 Task: Select a due date automation when advanced on, the moment a card is due add fields with custom fields "Resume" completed.
Action: Mouse moved to (1061, 82)
Screenshot: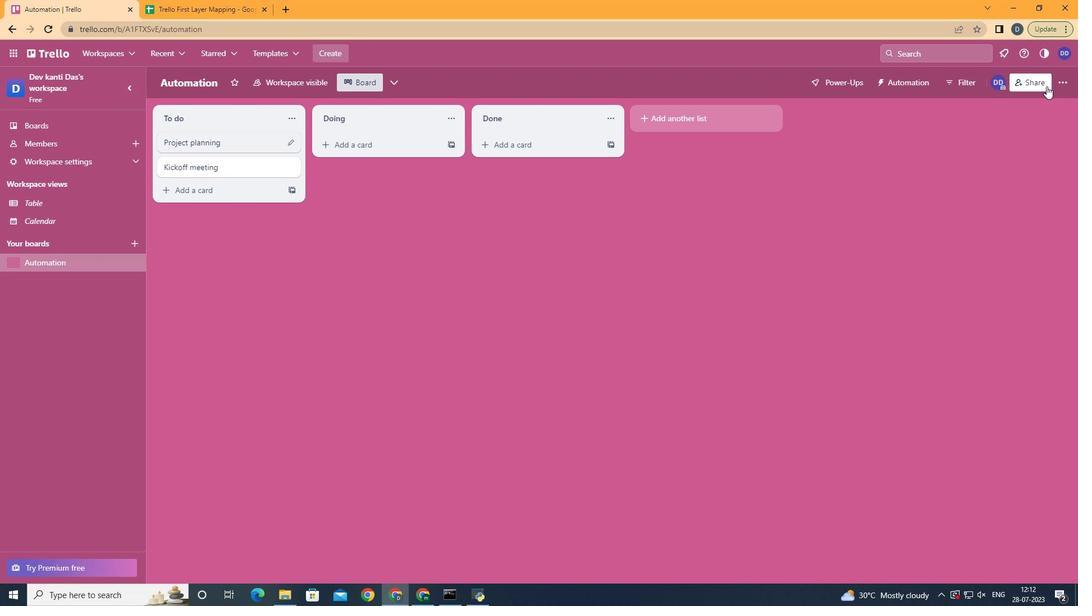 
Action: Mouse pressed left at (1061, 82)
Screenshot: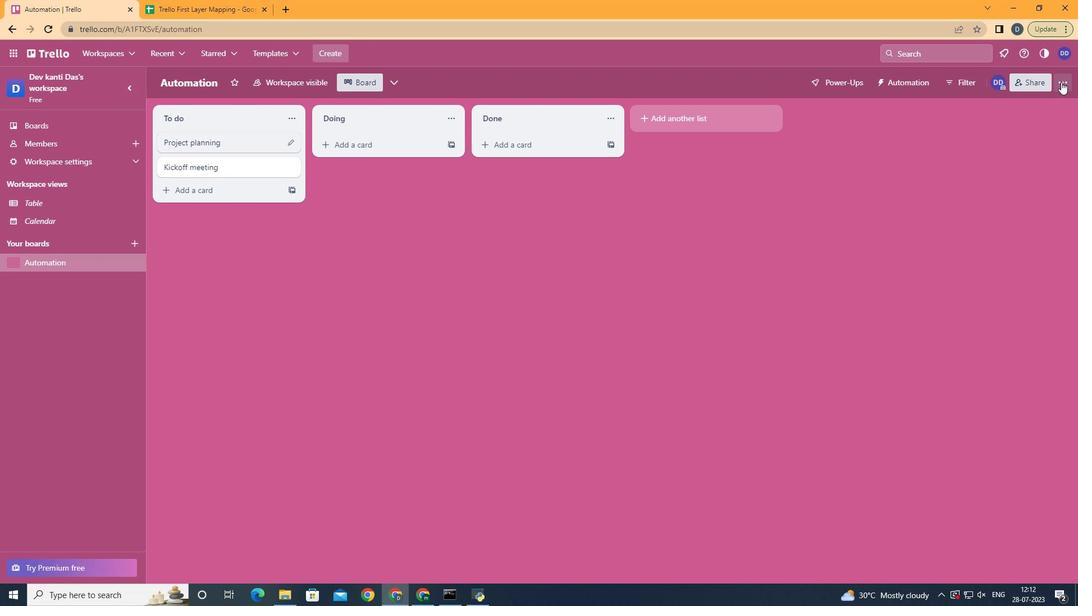 
Action: Mouse moved to (977, 229)
Screenshot: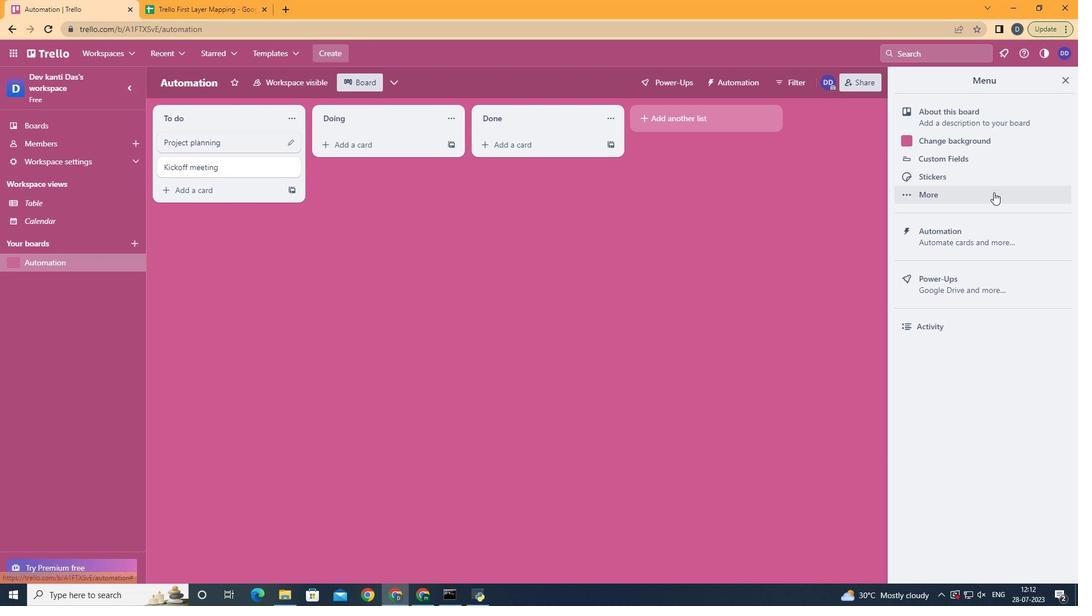 
Action: Mouse pressed left at (977, 229)
Screenshot: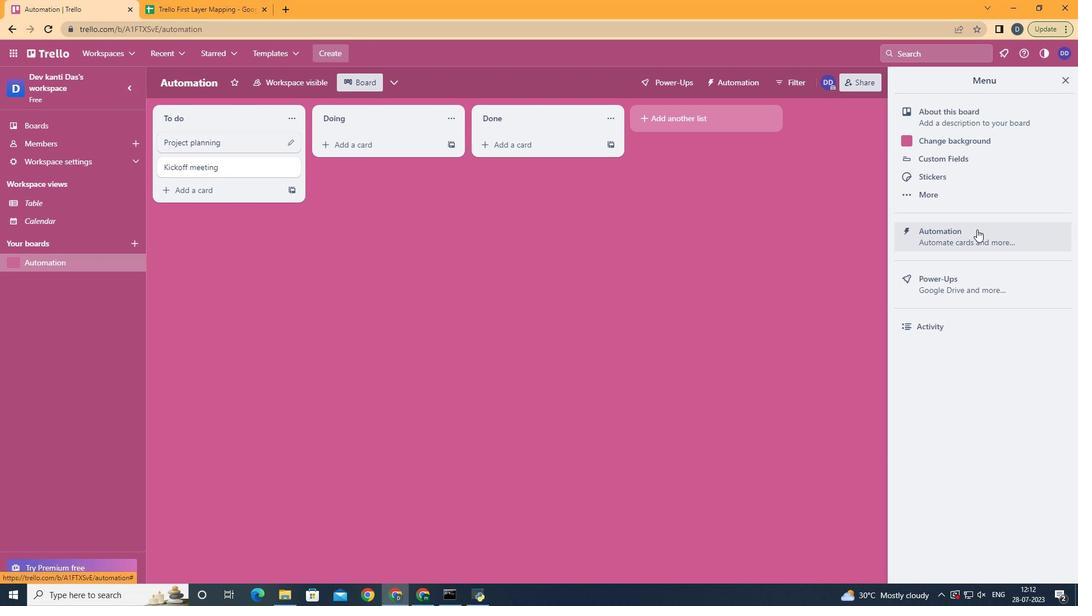 
Action: Mouse moved to (220, 221)
Screenshot: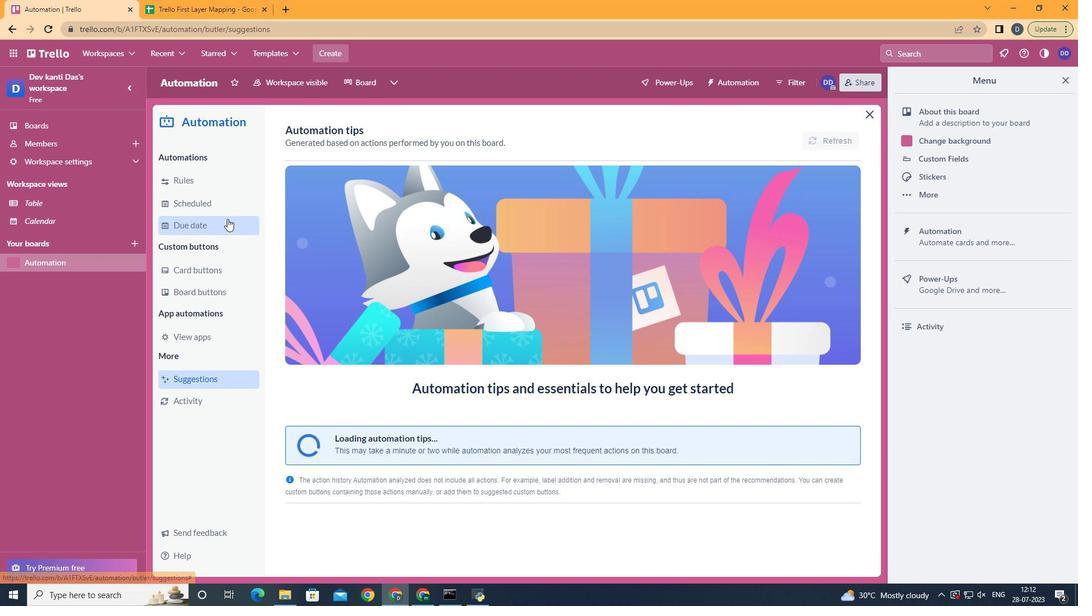 
Action: Mouse pressed left at (220, 221)
Screenshot: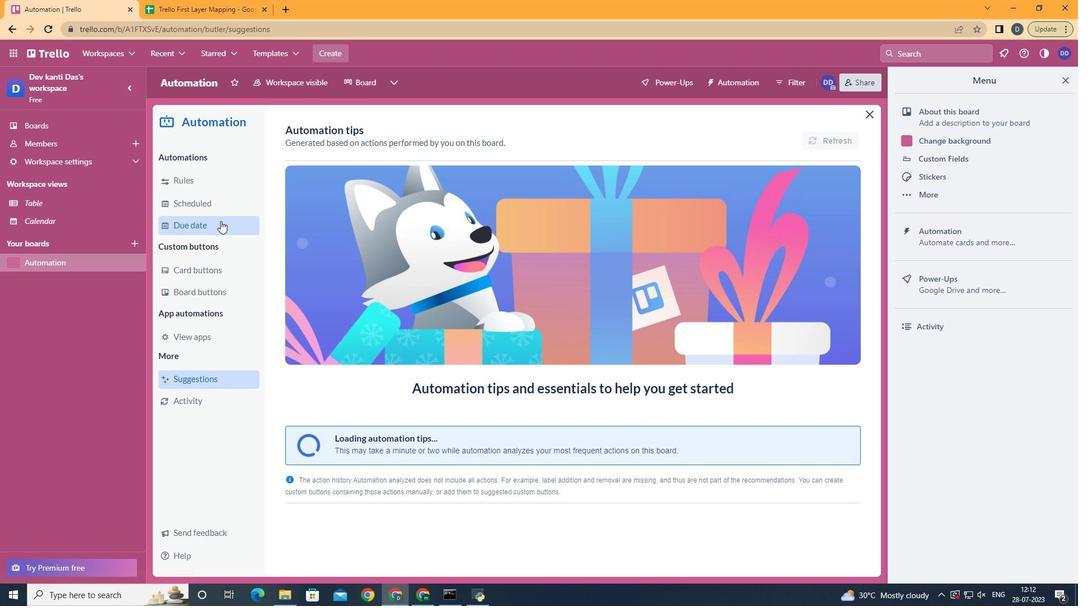 
Action: Mouse moved to (780, 135)
Screenshot: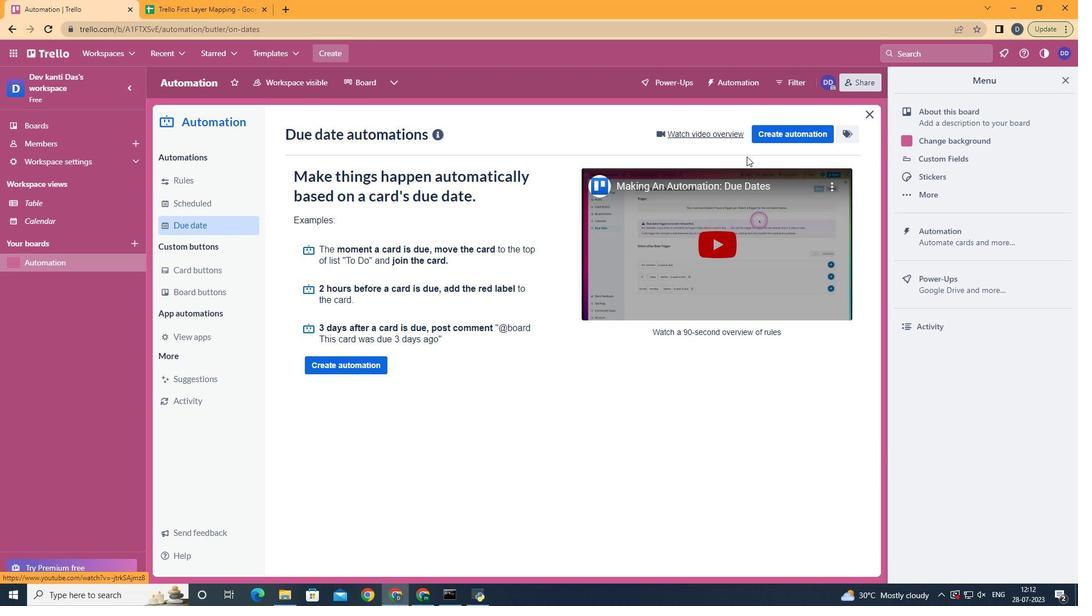 
Action: Mouse pressed left at (780, 135)
Screenshot: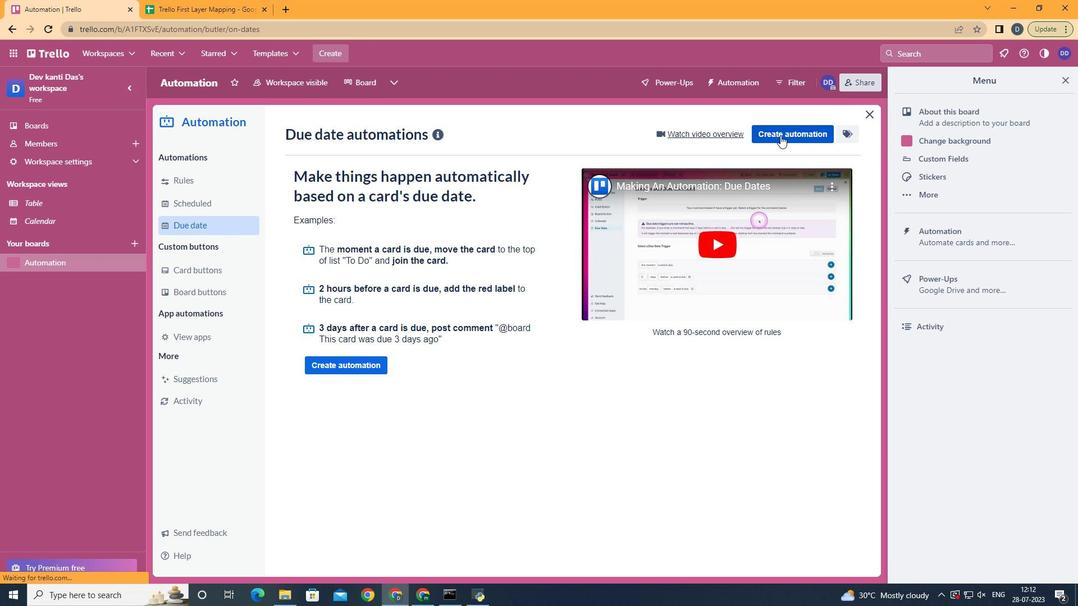 
Action: Mouse moved to (570, 243)
Screenshot: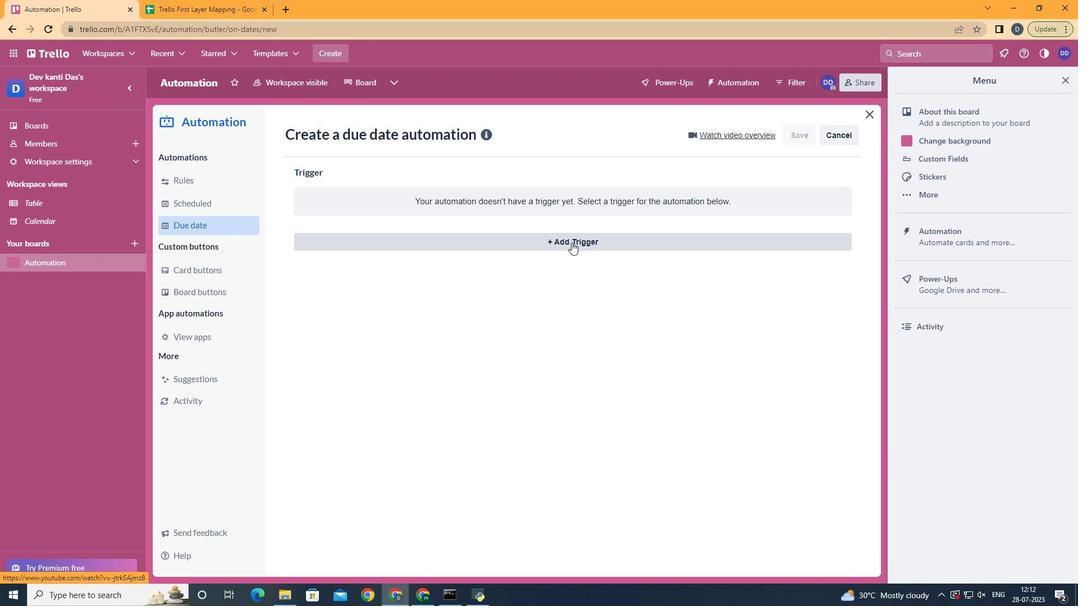 
Action: Mouse pressed left at (570, 243)
Screenshot: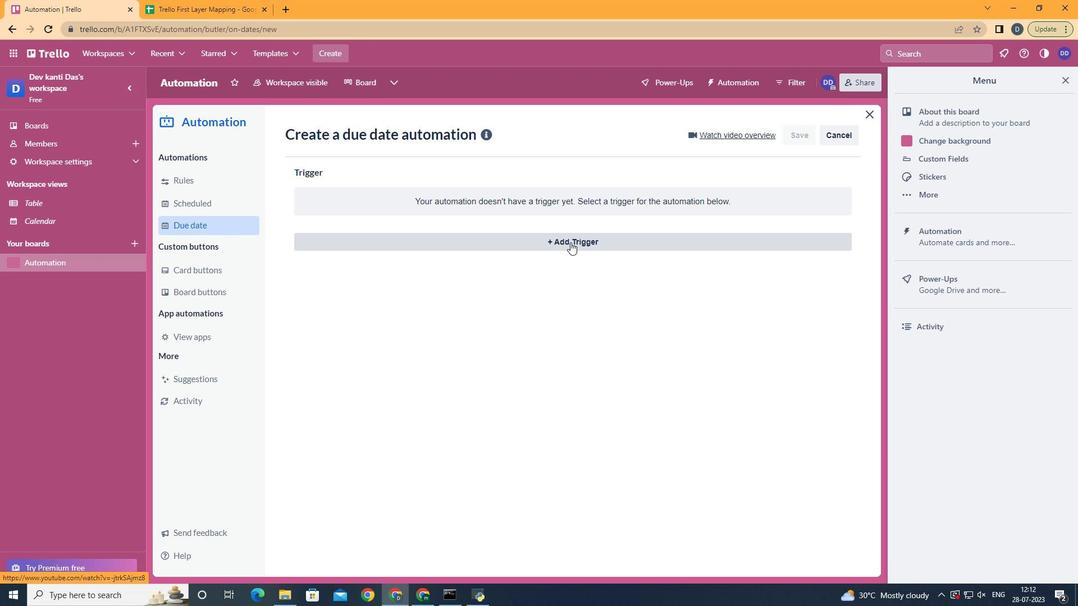 
Action: Mouse moved to (337, 392)
Screenshot: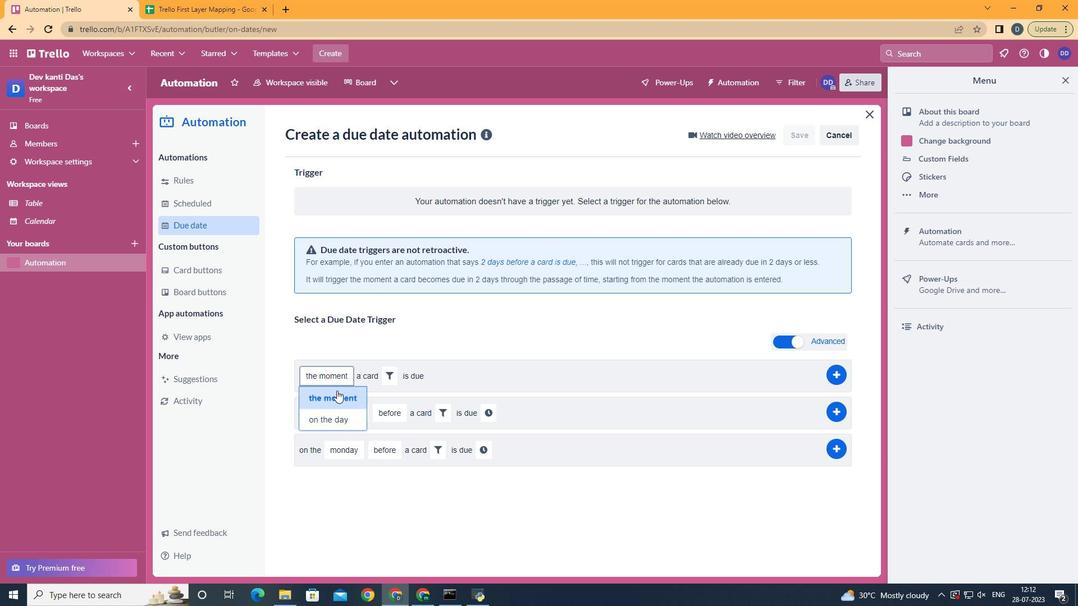 
Action: Mouse pressed left at (337, 392)
Screenshot: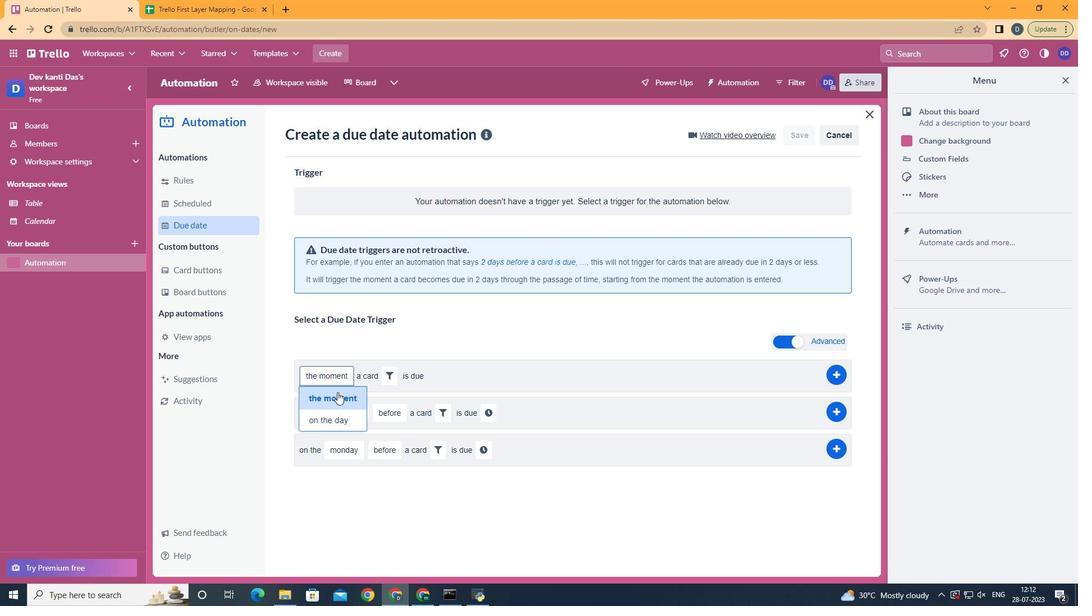 
Action: Mouse moved to (388, 375)
Screenshot: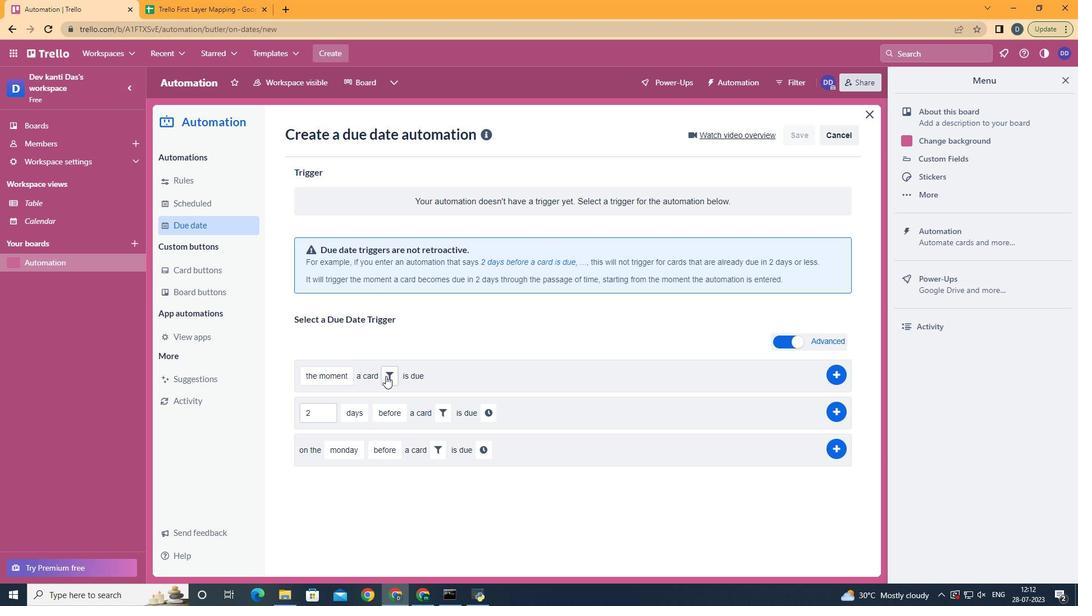 
Action: Mouse pressed left at (388, 375)
Screenshot: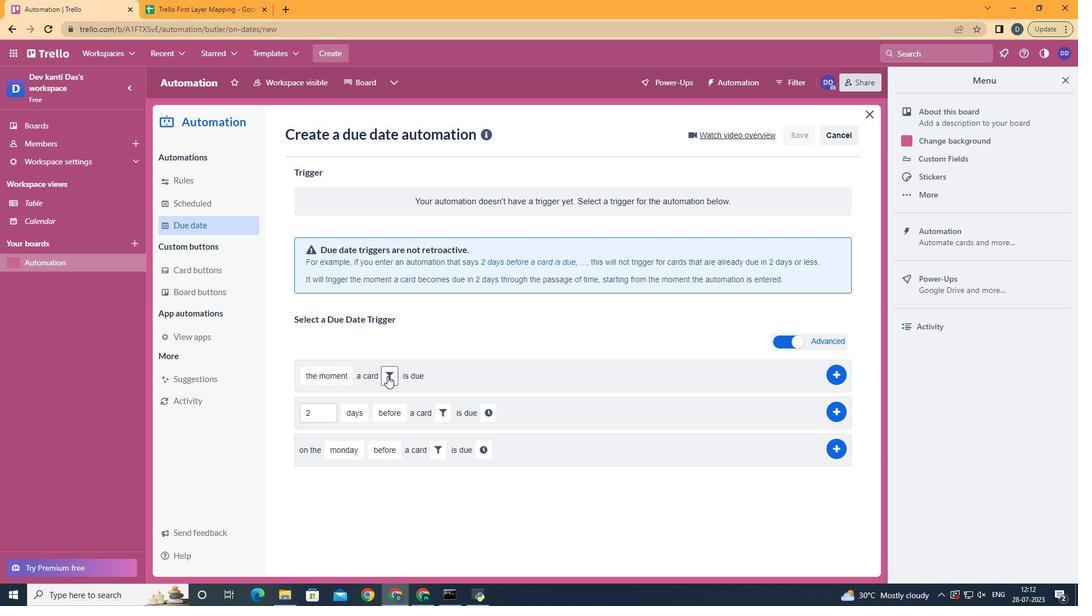 
Action: Mouse moved to (580, 416)
Screenshot: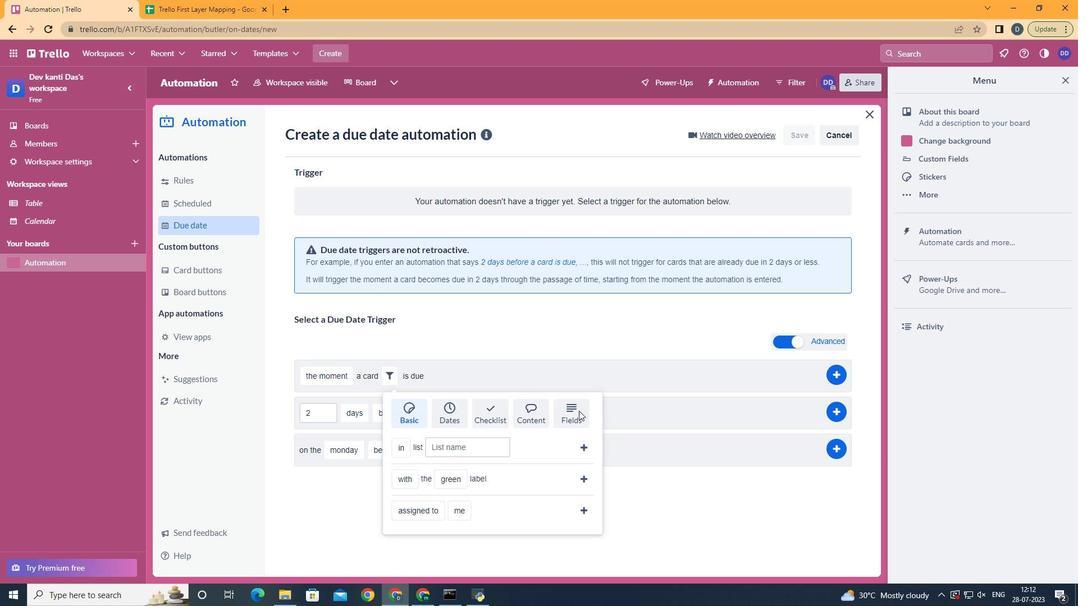 
Action: Mouse pressed left at (580, 416)
Screenshot: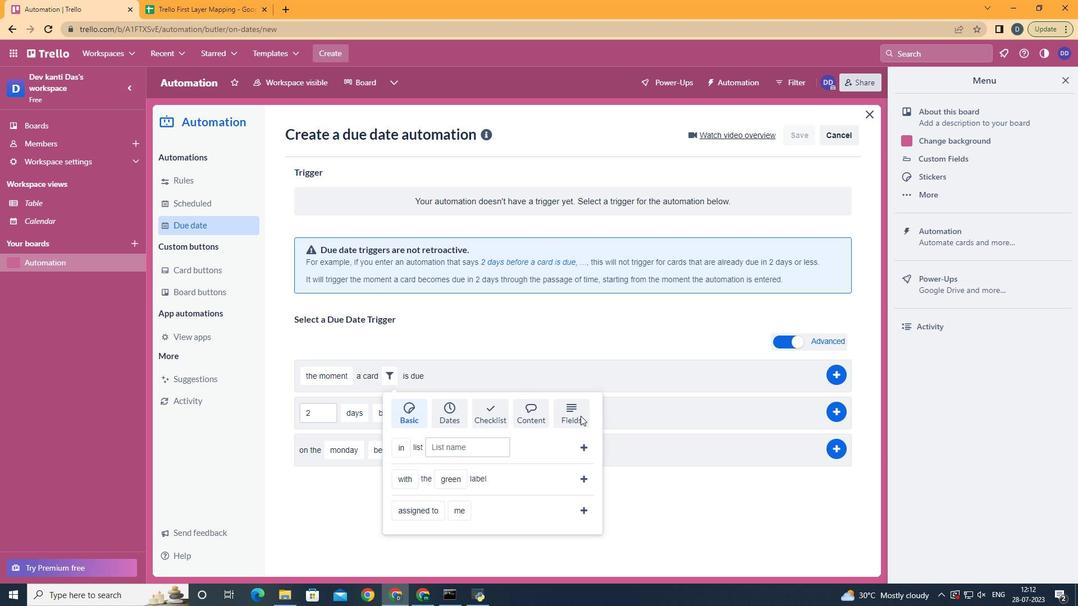 
Action: Mouse moved to (416, 521)
Screenshot: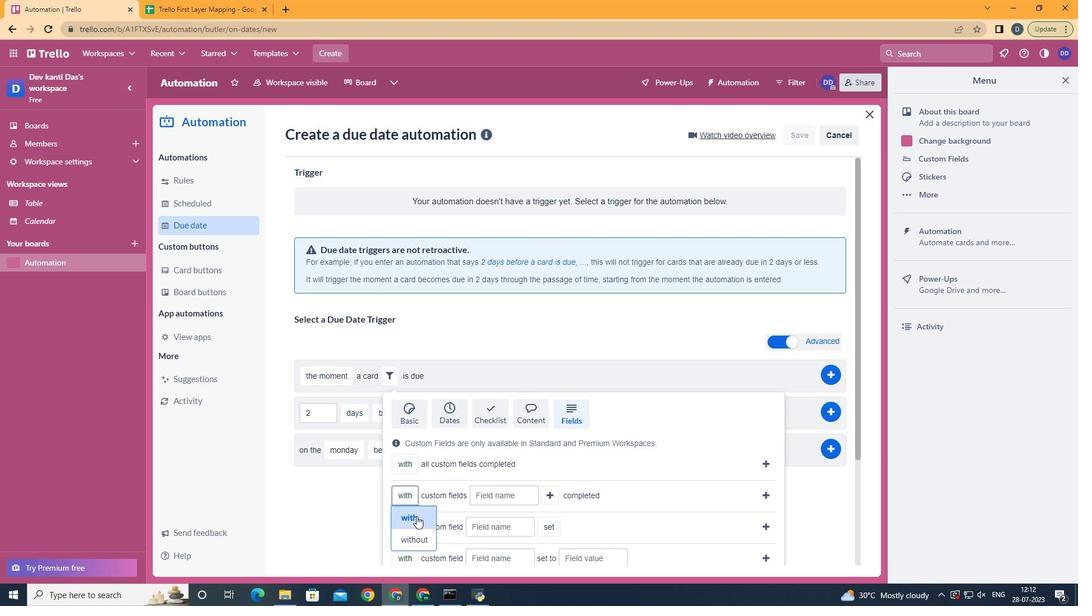 
Action: Mouse pressed left at (416, 521)
Screenshot: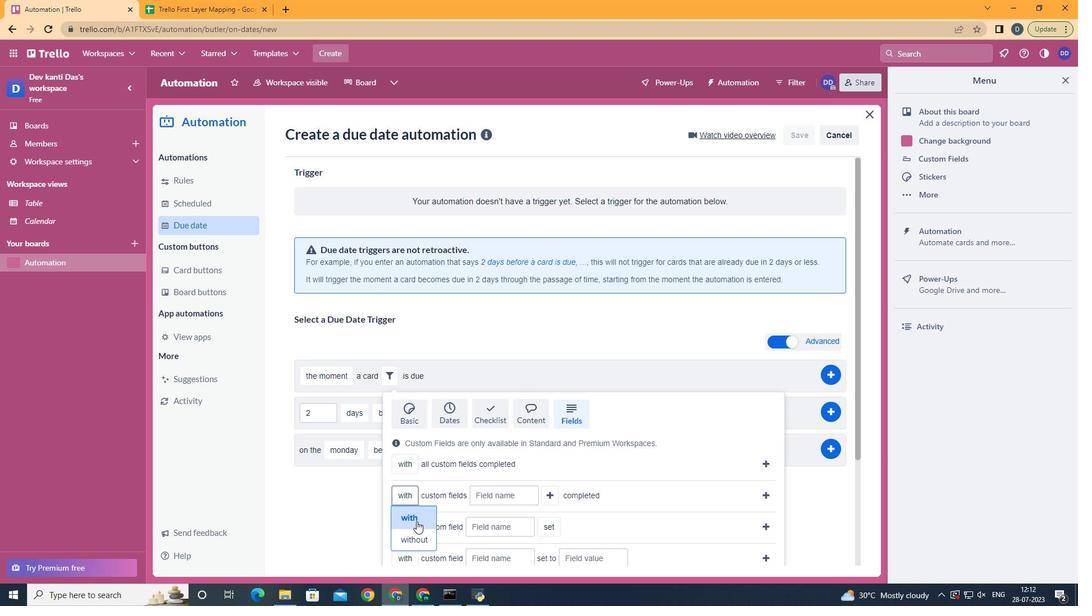 
Action: Mouse moved to (519, 495)
Screenshot: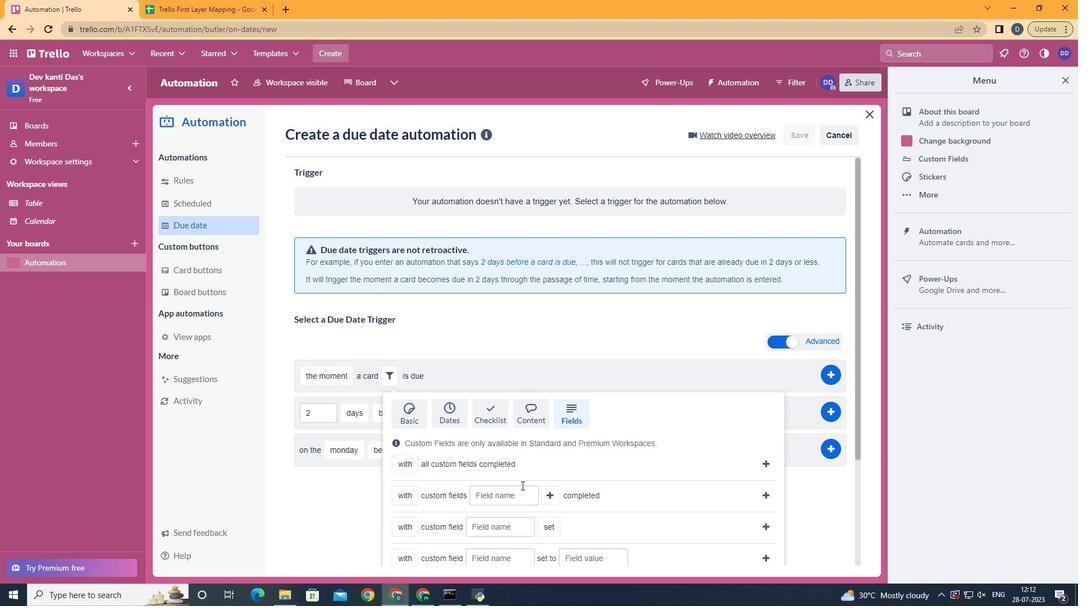
Action: Mouse pressed left at (519, 495)
Screenshot: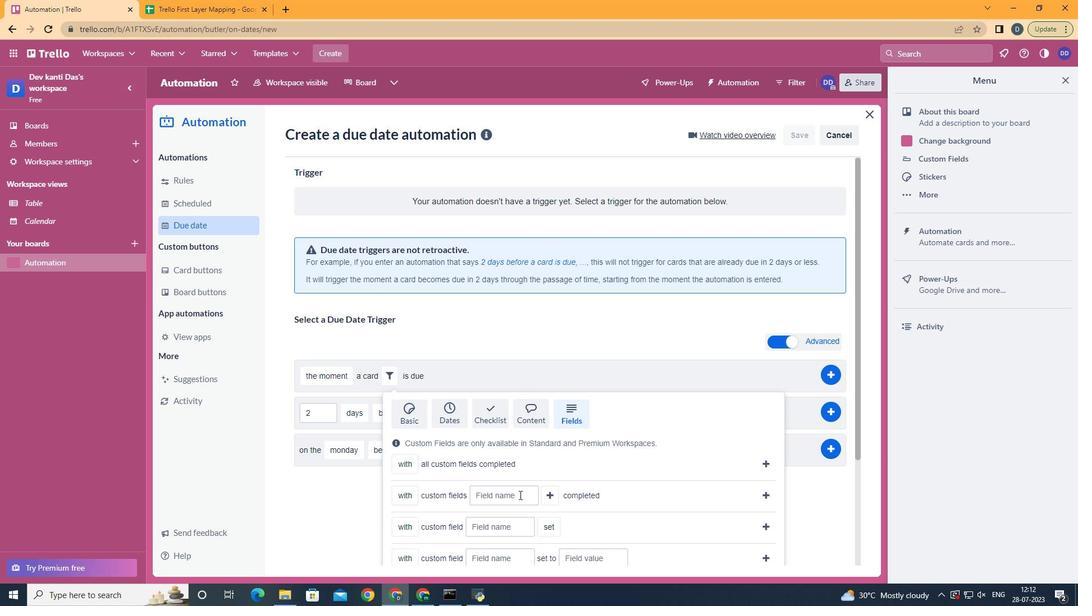 
Action: Key pressed <Key.shift>Resume
Screenshot: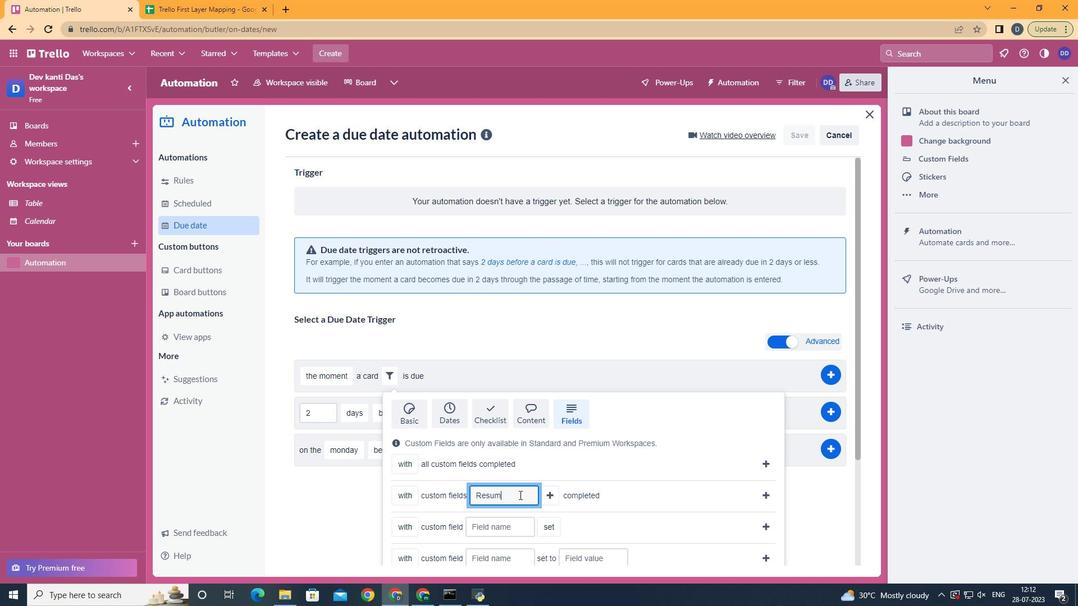 
Action: Mouse moved to (769, 494)
Screenshot: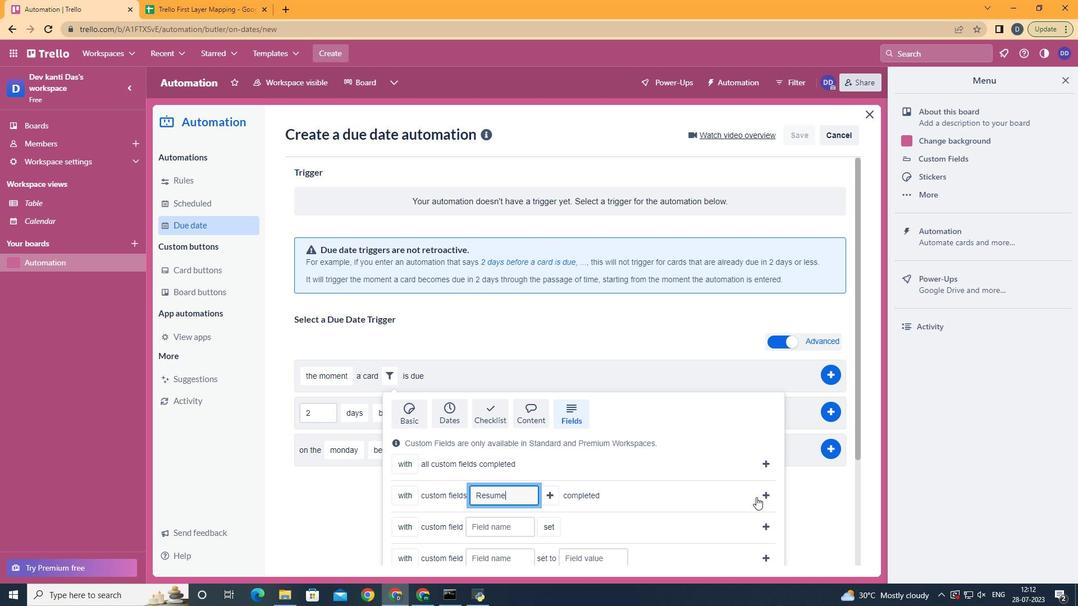
Action: Mouse pressed left at (769, 494)
Screenshot: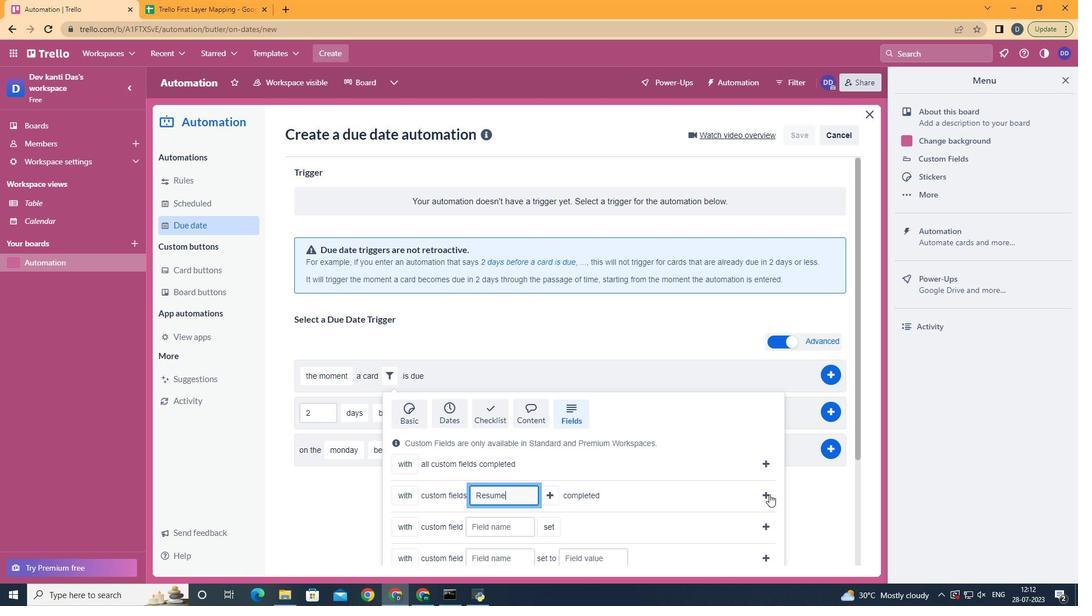 
Action: Mouse moved to (693, 391)
Screenshot: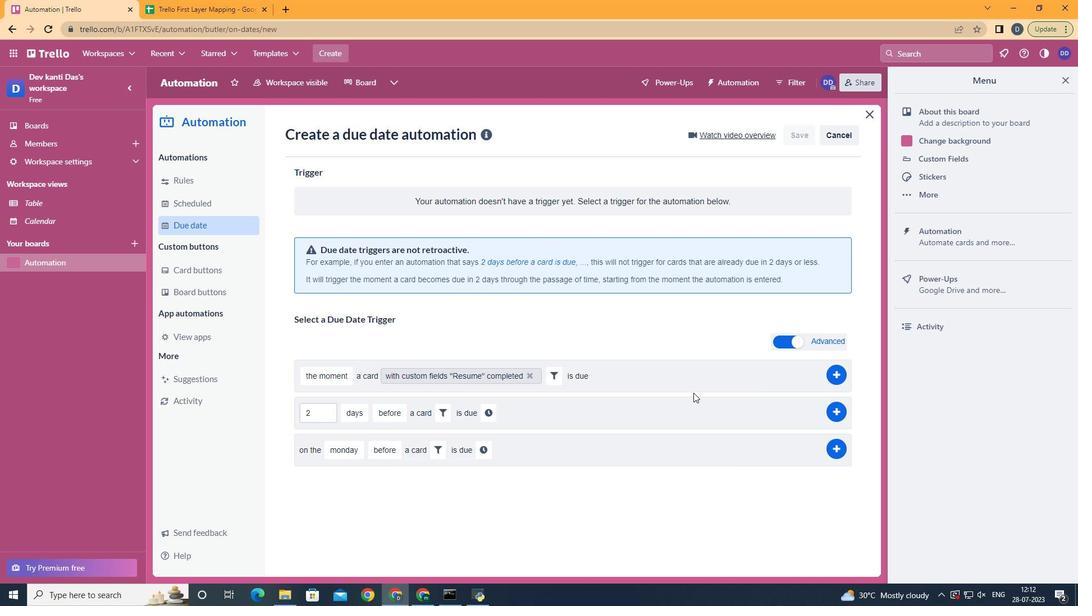 
